 Task: Toggle the experimental feature "Display more precise changes in the Changes tab".
Action: Mouse moved to (1071, 32)
Screenshot: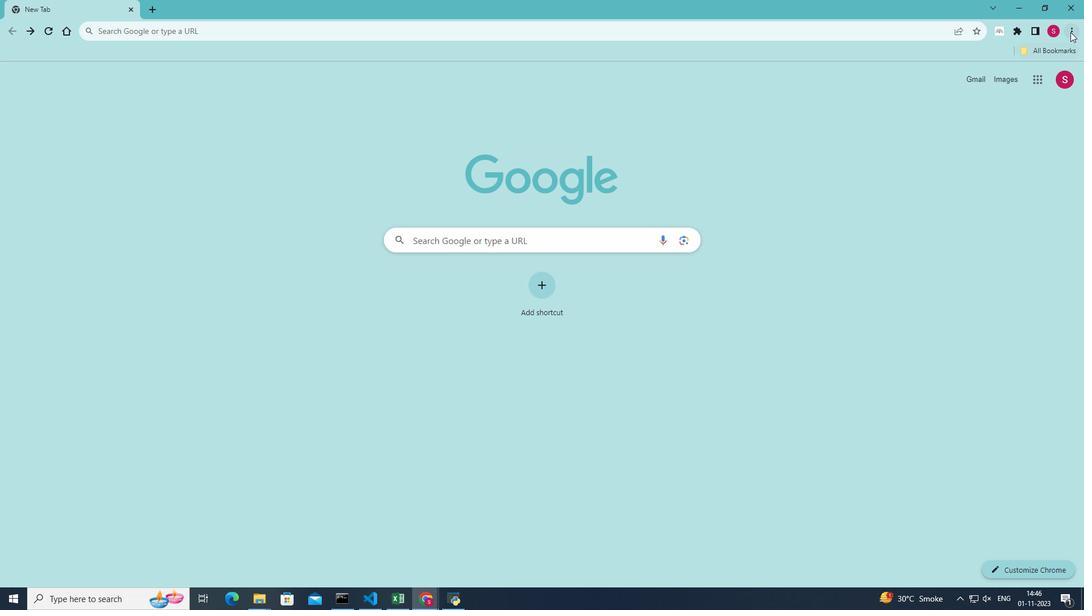 
Action: Mouse pressed left at (1071, 32)
Screenshot: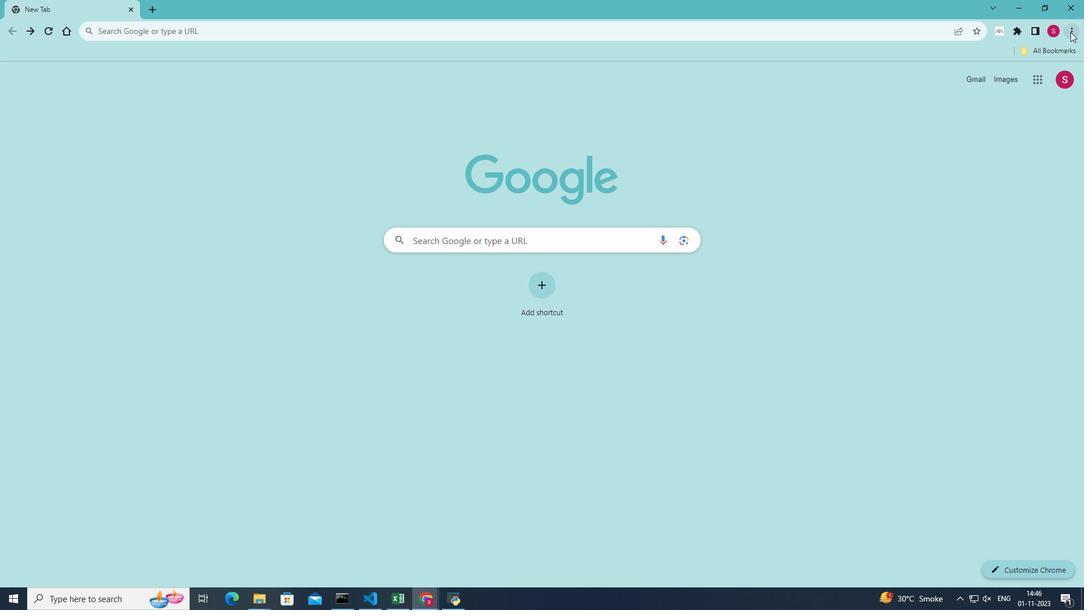 
Action: Mouse moved to (938, 206)
Screenshot: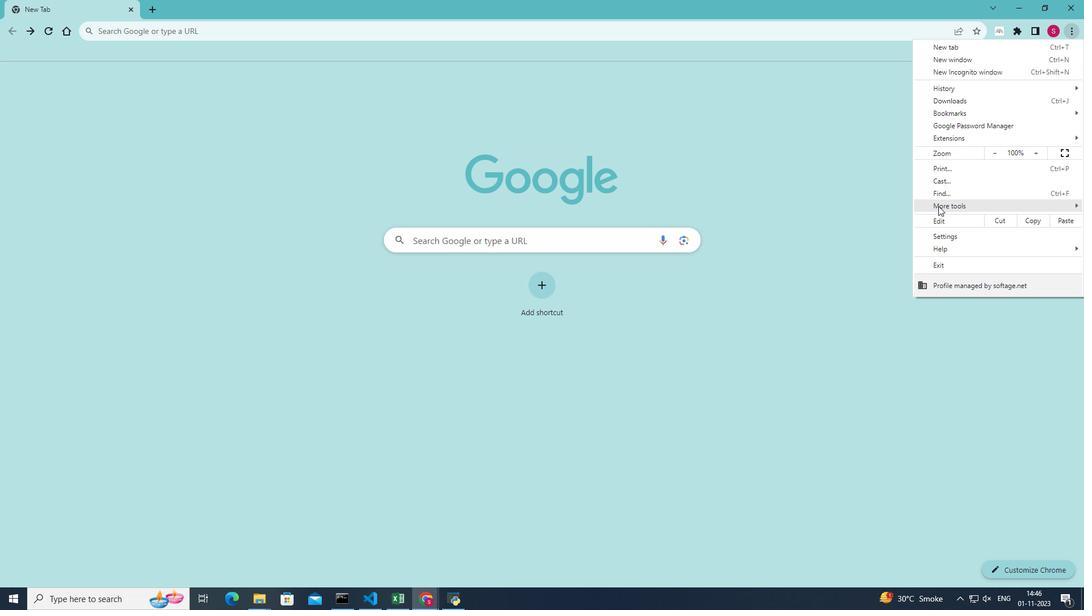 
Action: Mouse pressed left at (938, 206)
Screenshot: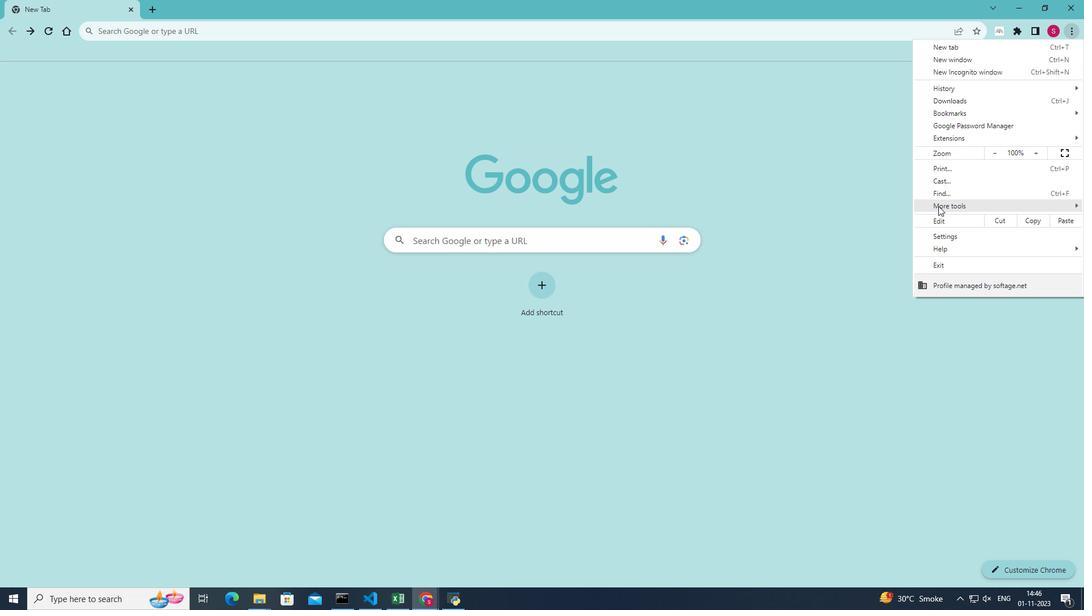 
Action: Mouse moved to (820, 288)
Screenshot: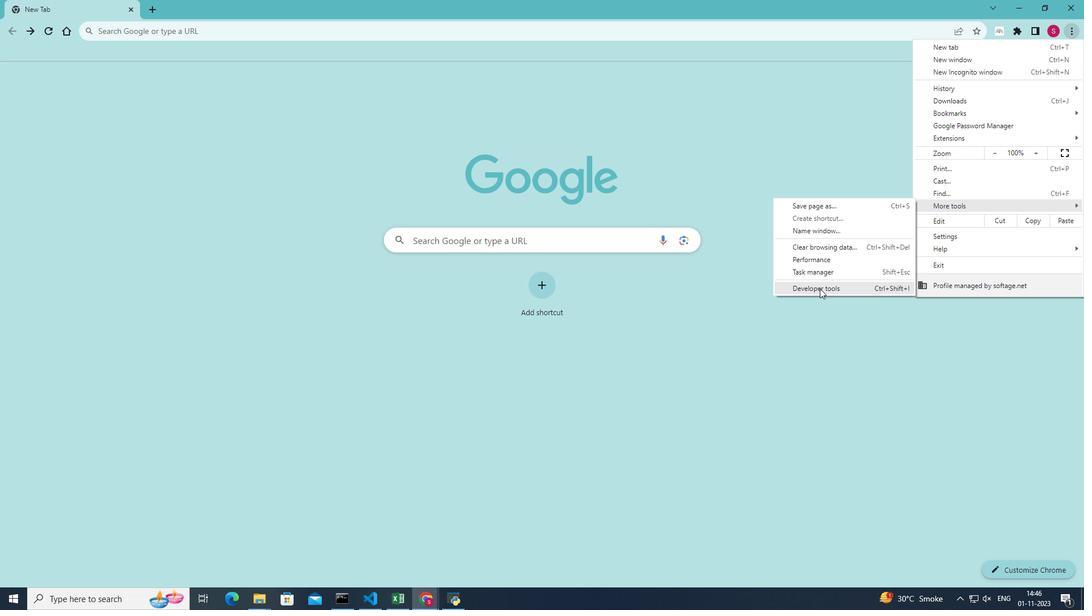 
Action: Mouse pressed left at (820, 288)
Screenshot: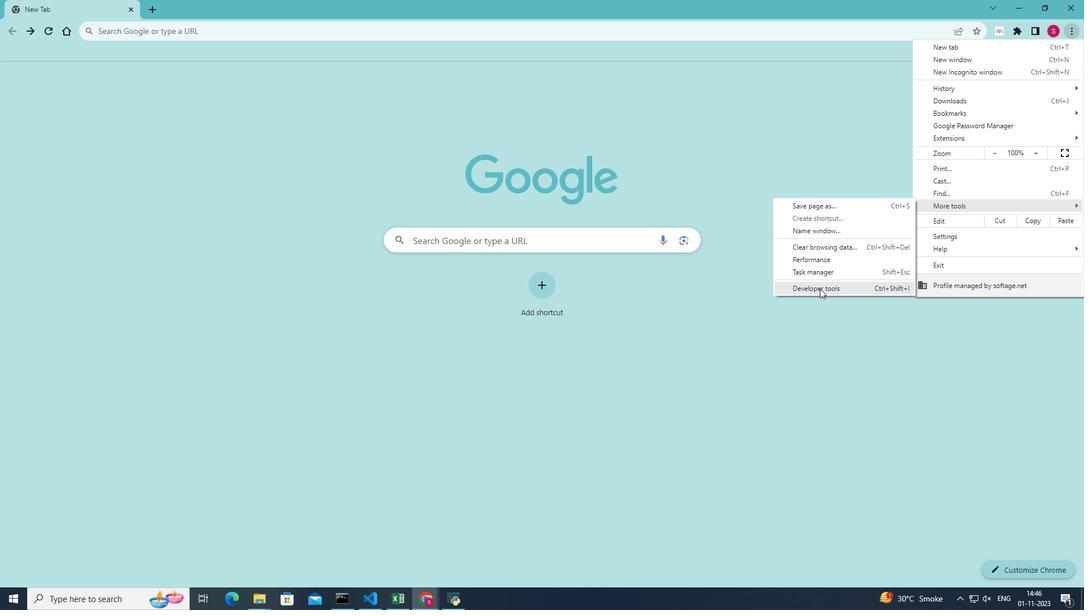 
Action: Mouse moved to (1039, 71)
Screenshot: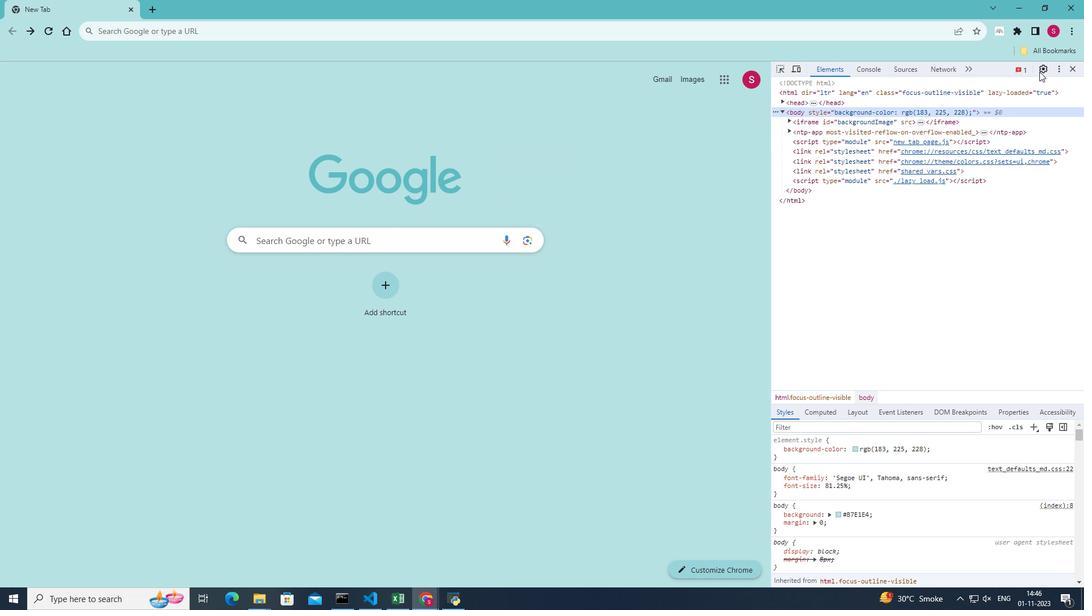 
Action: Mouse pressed left at (1039, 71)
Screenshot: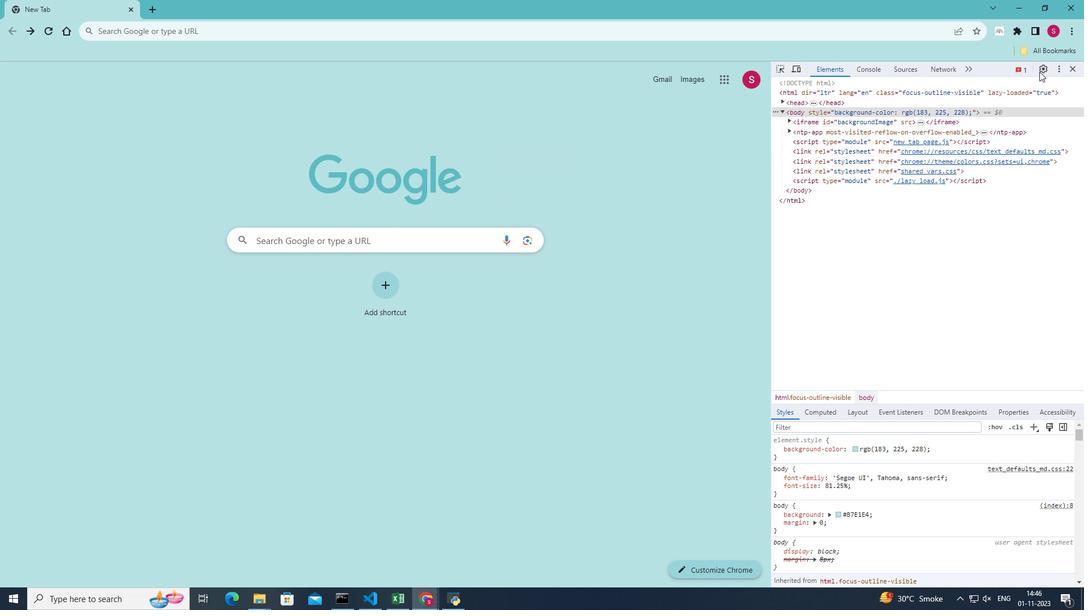 
Action: Mouse moved to (813, 129)
Screenshot: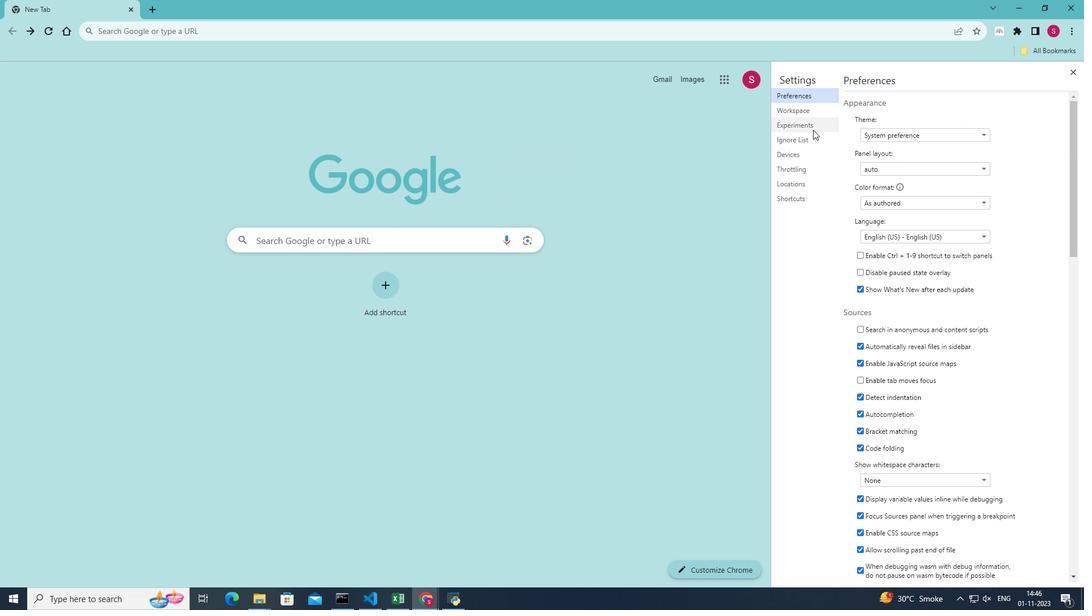 
Action: Mouse pressed left at (813, 129)
Screenshot: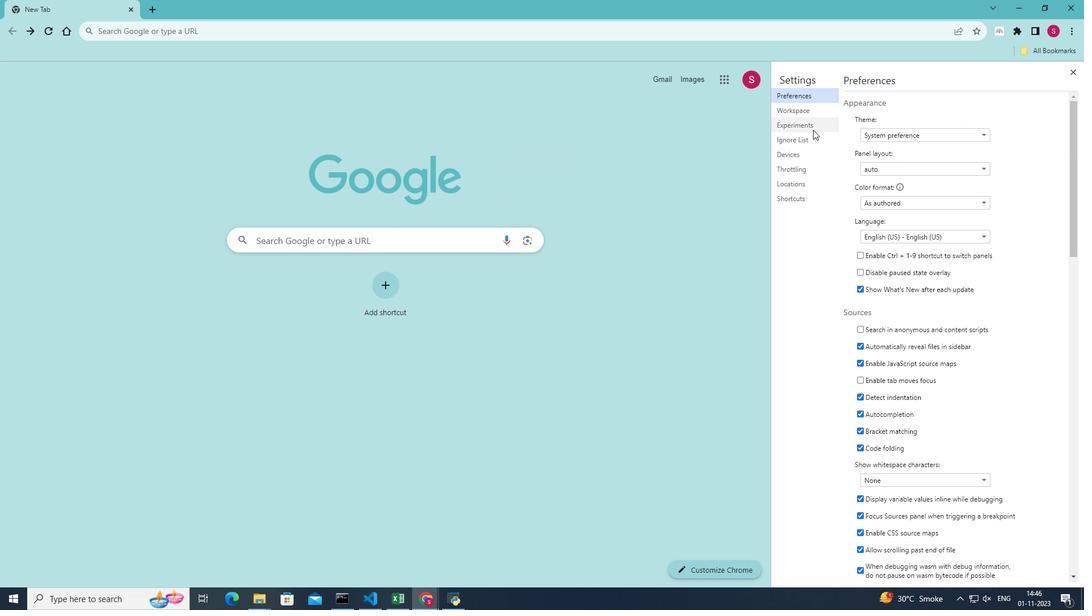 
Action: Mouse moved to (1004, 207)
Screenshot: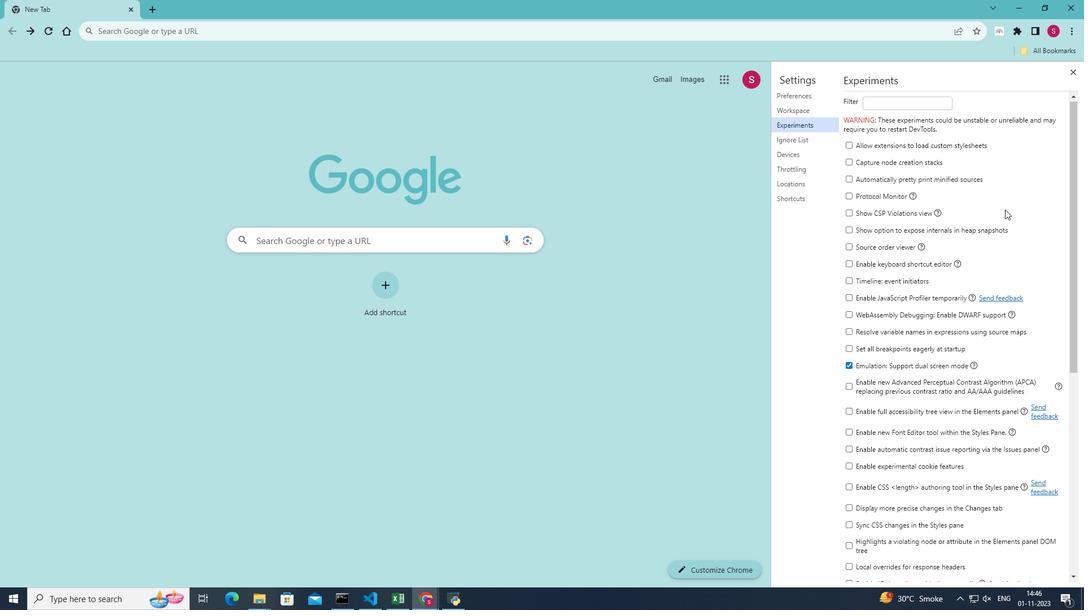 
Action: Mouse scrolled (1004, 207) with delta (0, 0)
Screenshot: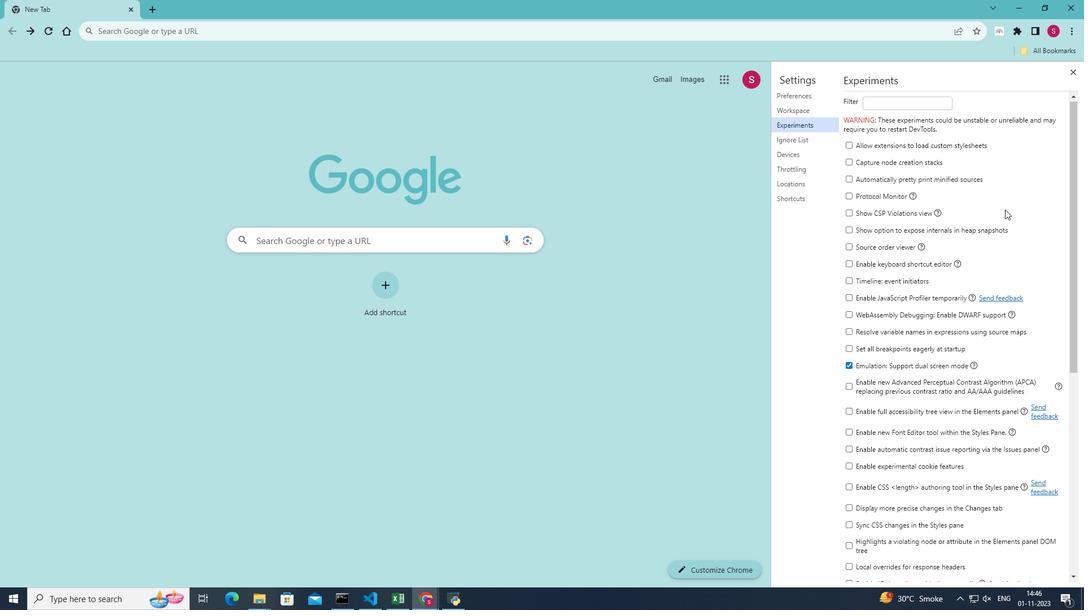 
Action: Mouse moved to (1004, 208)
Screenshot: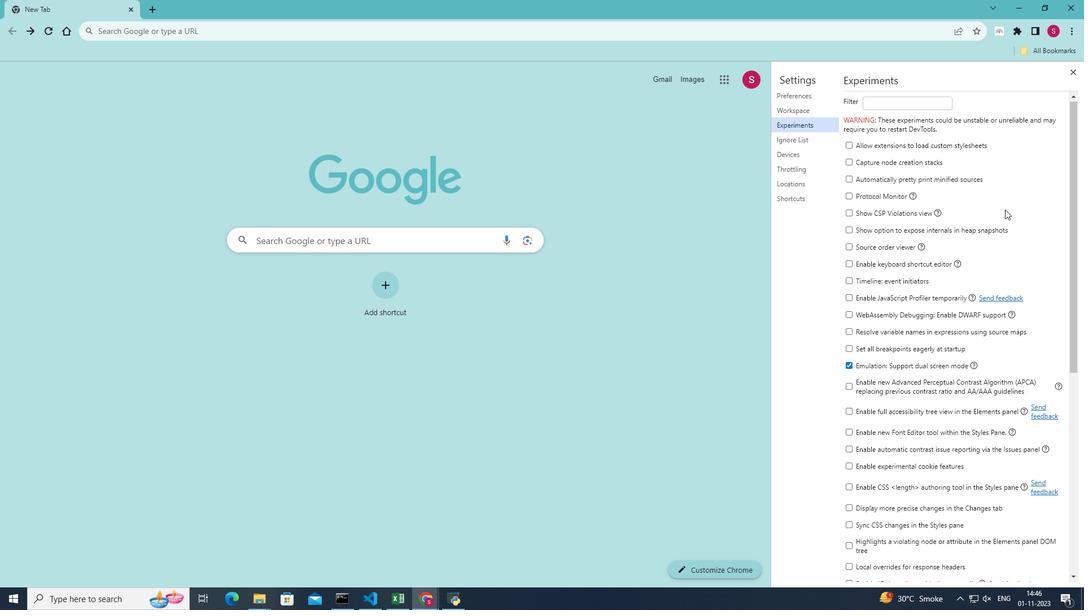 
Action: Mouse scrolled (1004, 207) with delta (0, 0)
Screenshot: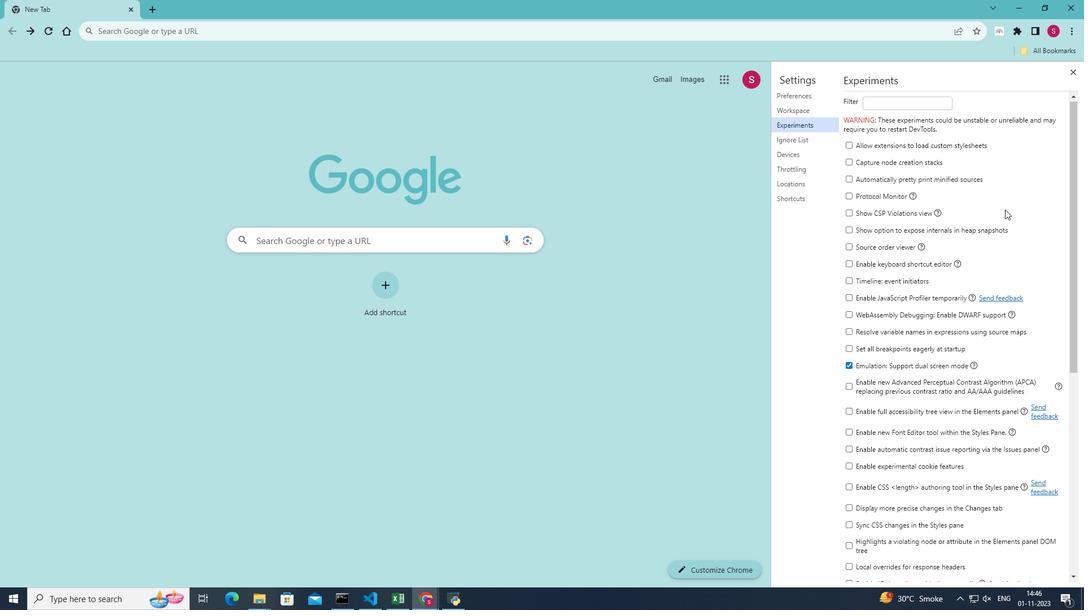 
Action: Mouse moved to (1005, 209)
Screenshot: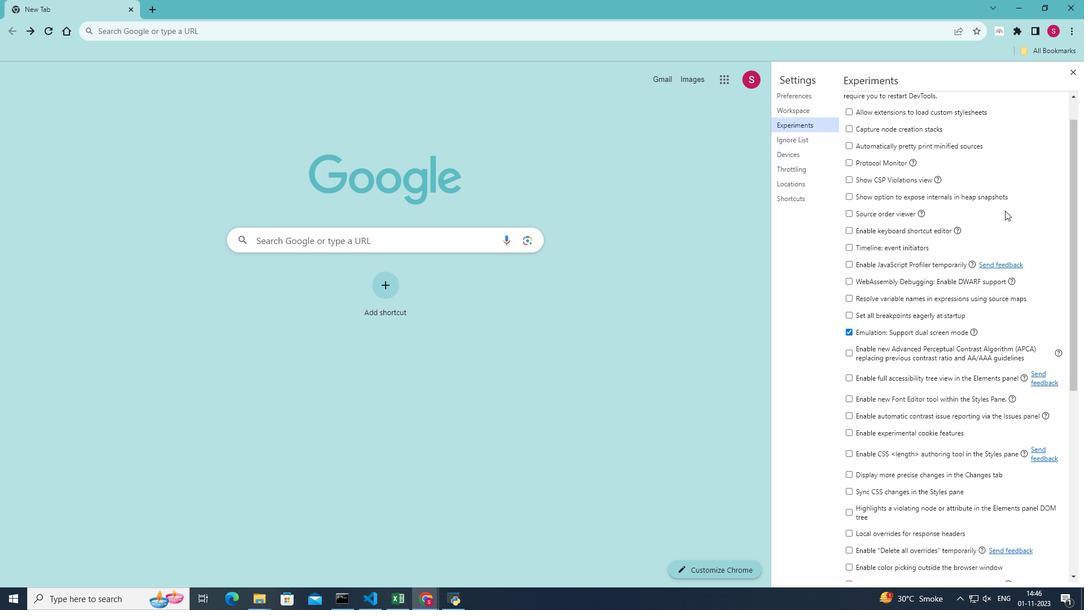 
Action: Mouse scrolled (1005, 209) with delta (0, 0)
Screenshot: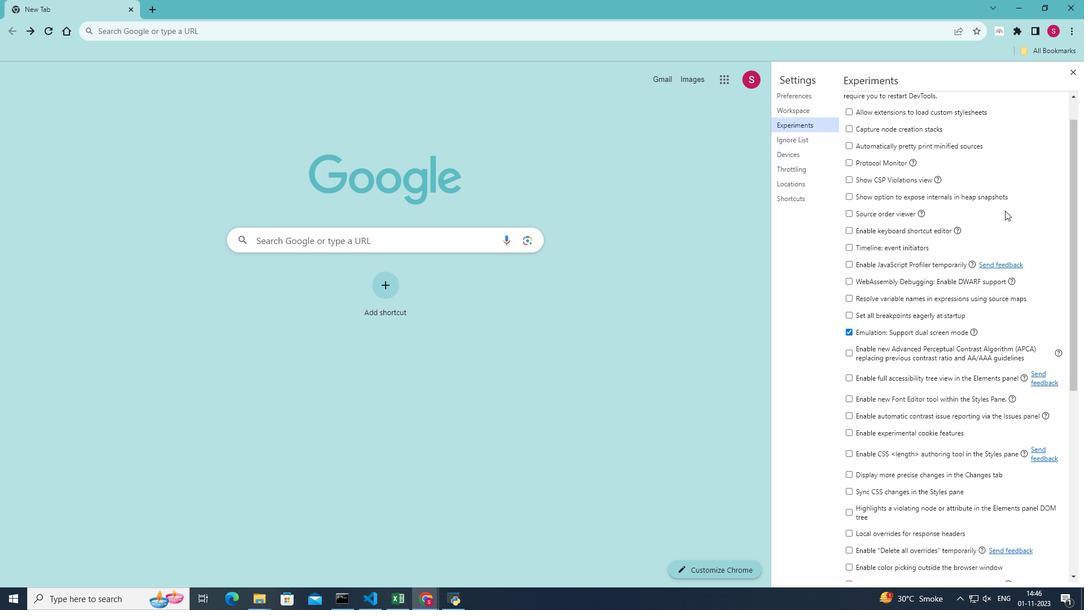 
Action: Mouse moved to (1005, 210)
Screenshot: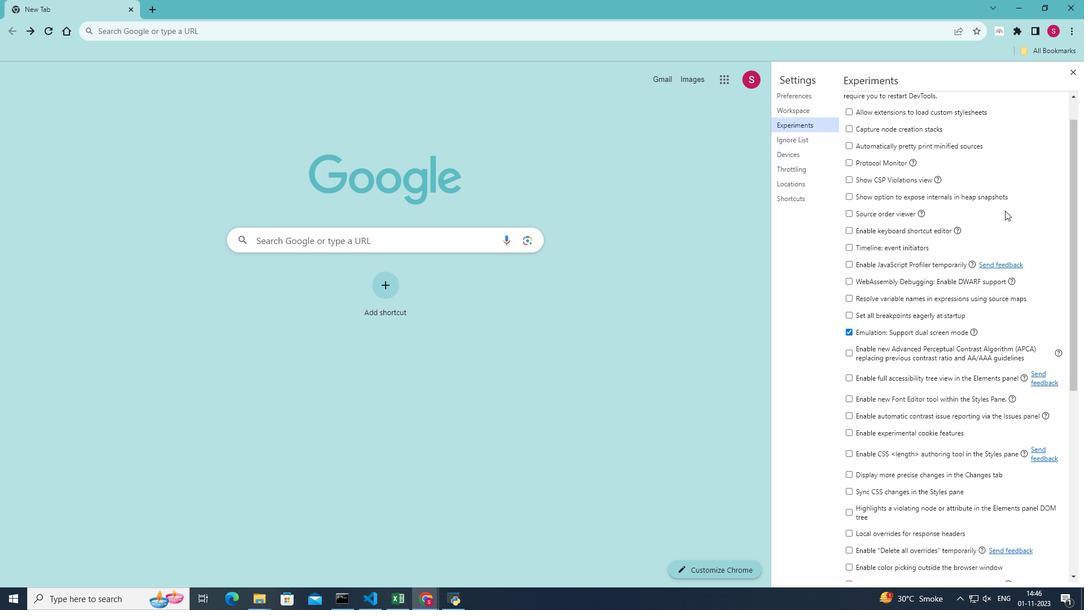 
Action: Mouse scrolled (1005, 210) with delta (0, 0)
Screenshot: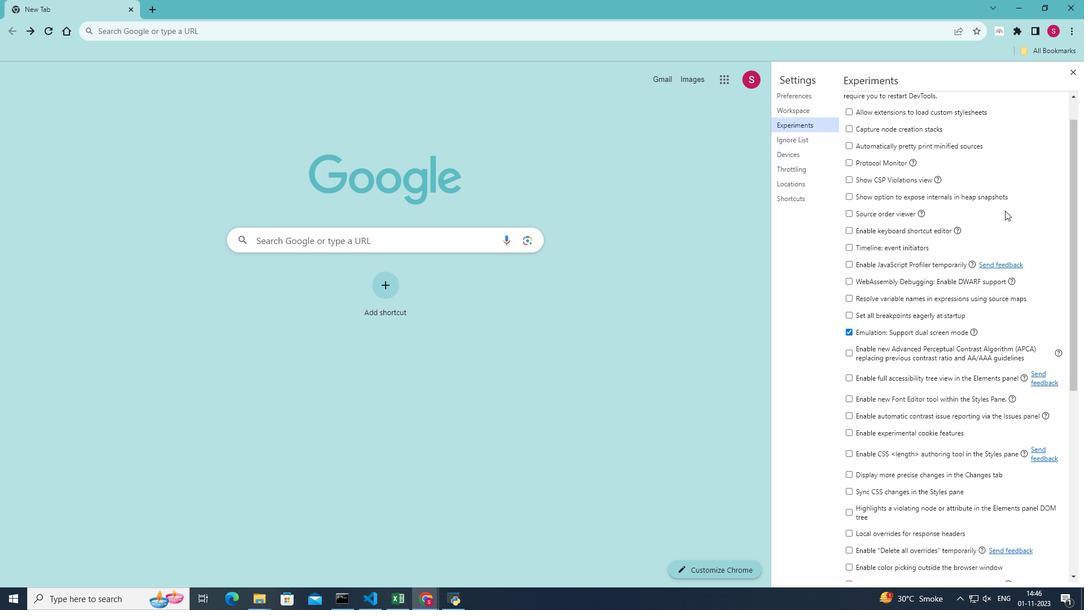 
Action: Mouse scrolled (1005, 211) with delta (0, 0)
Screenshot: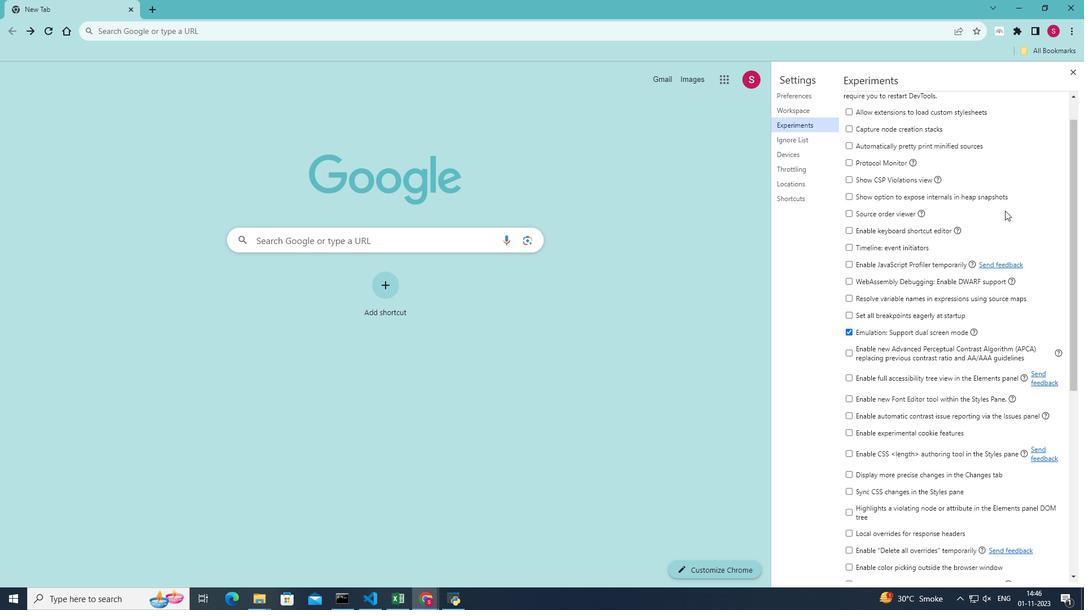 
Action: Mouse moved to (848, 340)
Screenshot: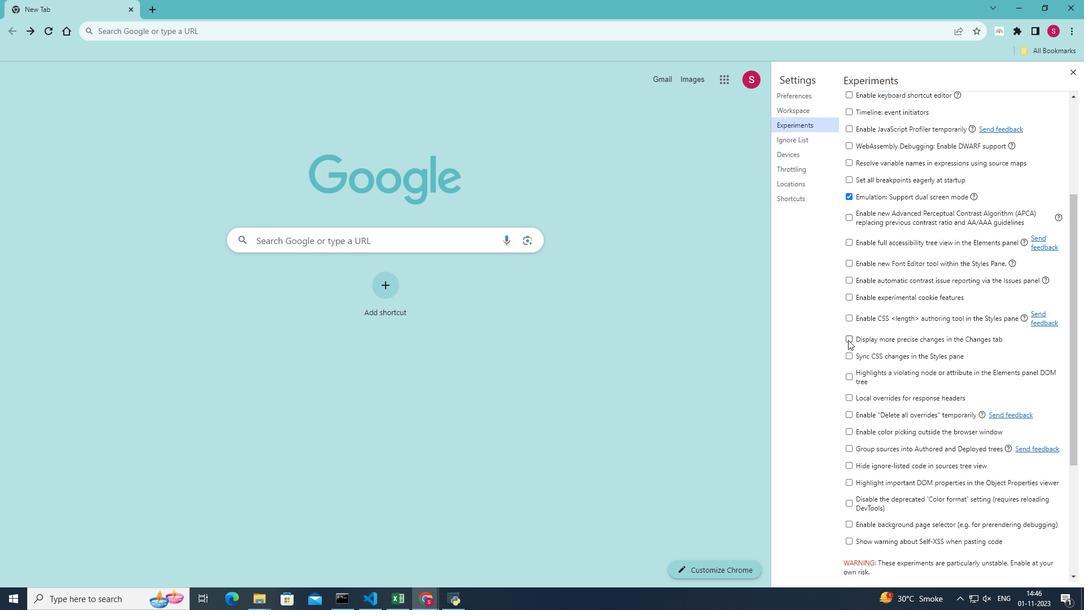 
Action: Mouse pressed left at (848, 340)
Screenshot: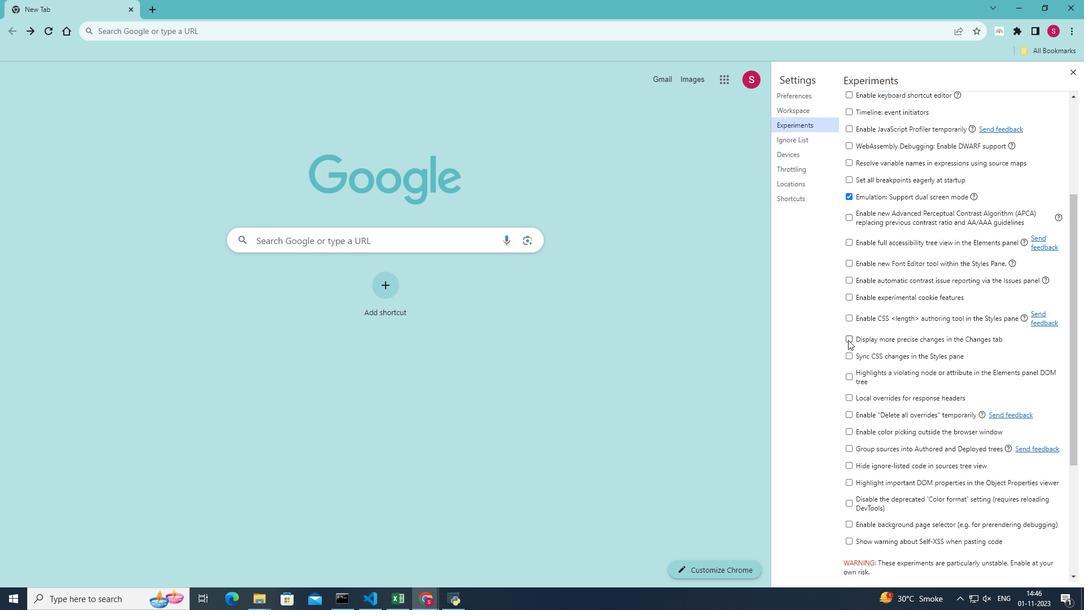 
Action: Mouse moved to (996, 351)
Screenshot: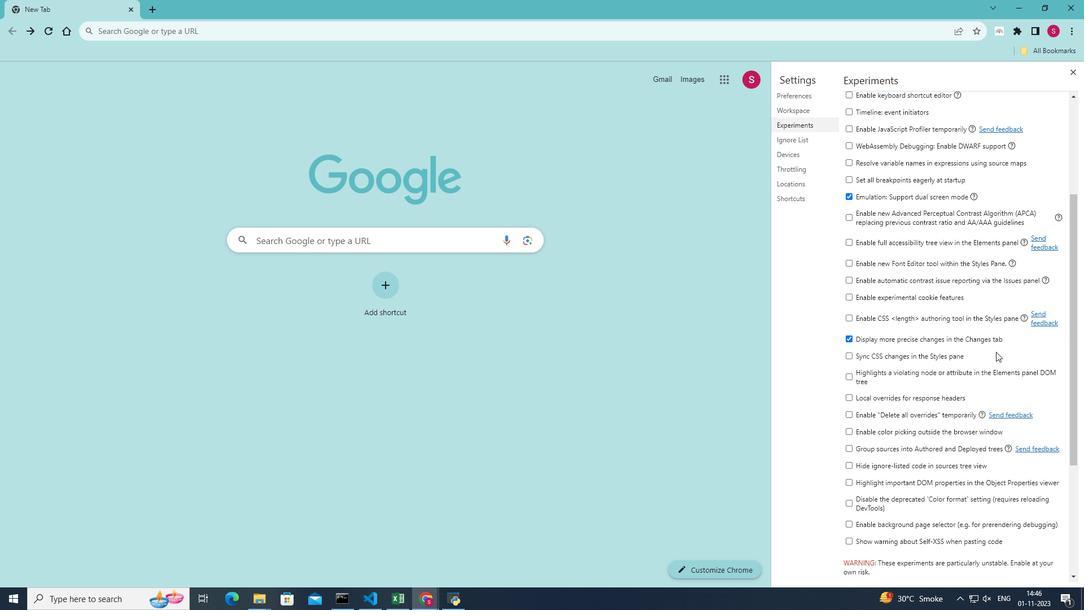 
